 Task: Write the role name "Coordinator of Volunteers".
Action: Mouse moved to (680, 86)
Screenshot: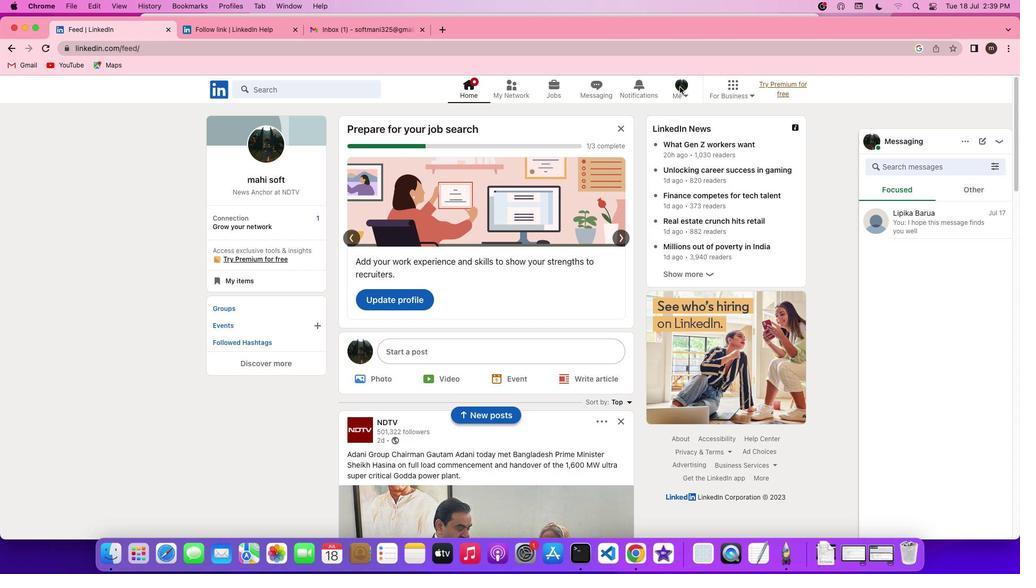 
Action: Mouse pressed left at (680, 86)
Screenshot: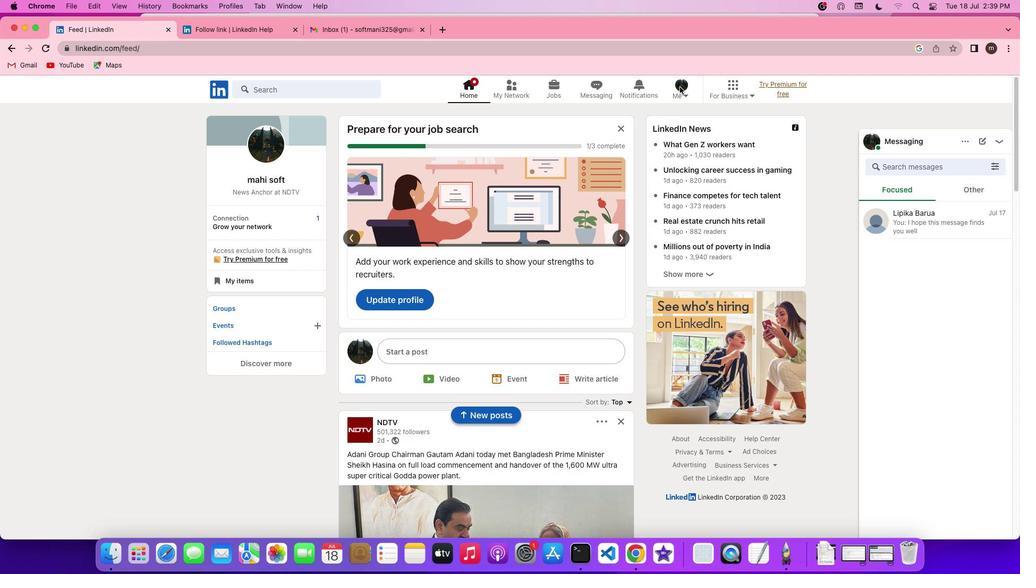 
Action: Mouse pressed left at (680, 86)
Screenshot: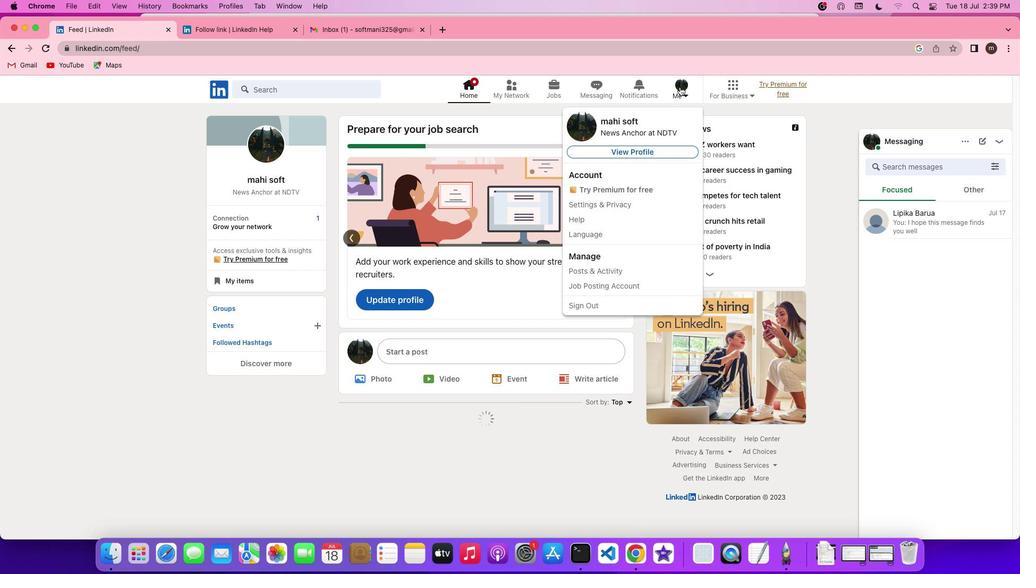 
Action: Mouse pressed left at (680, 86)
Screenshot: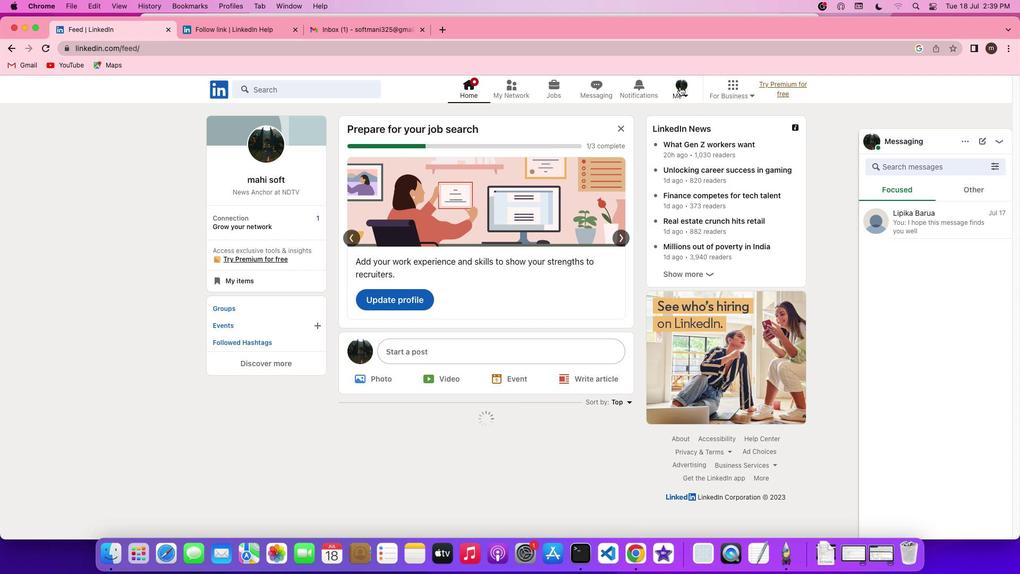
Action: Mouse moved to (654, 153)
Screenshot: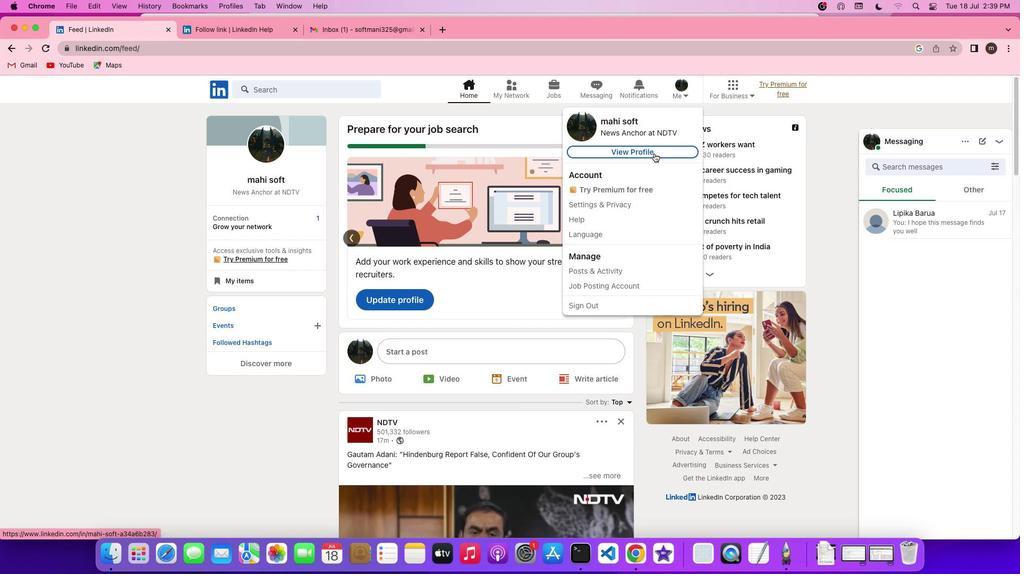 
Action: Mouse pressed left at (654, 153)
Screenshot: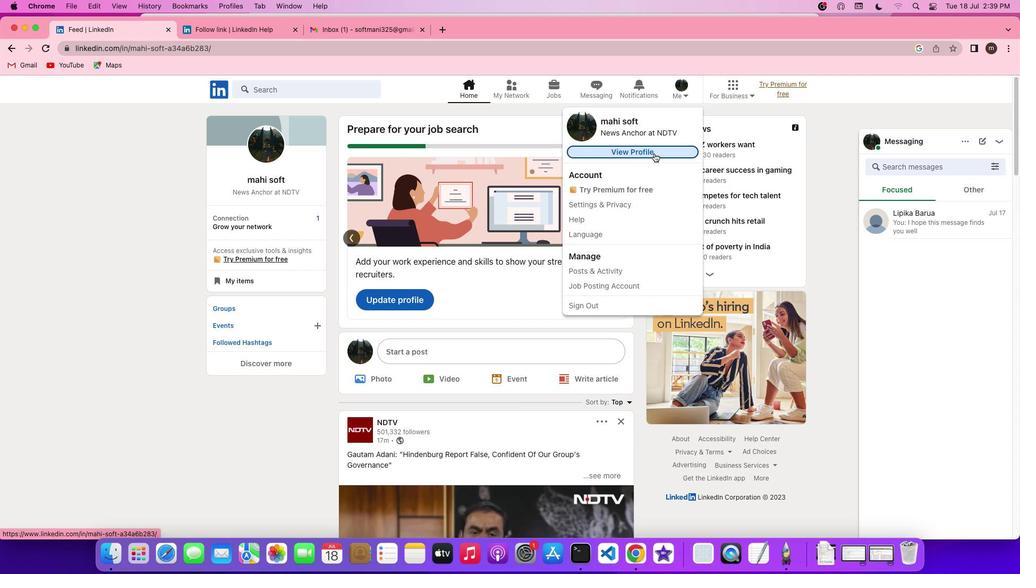 
Action: Mouse moved to (350, 317)
Screenshot: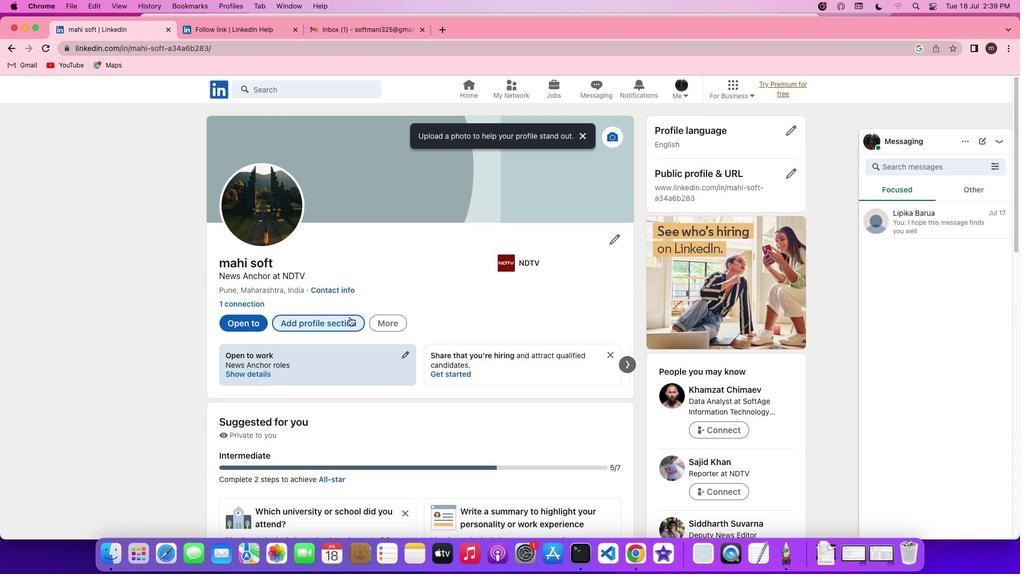 
Action: Mouse pressed left at (350, 317)
Screenshot: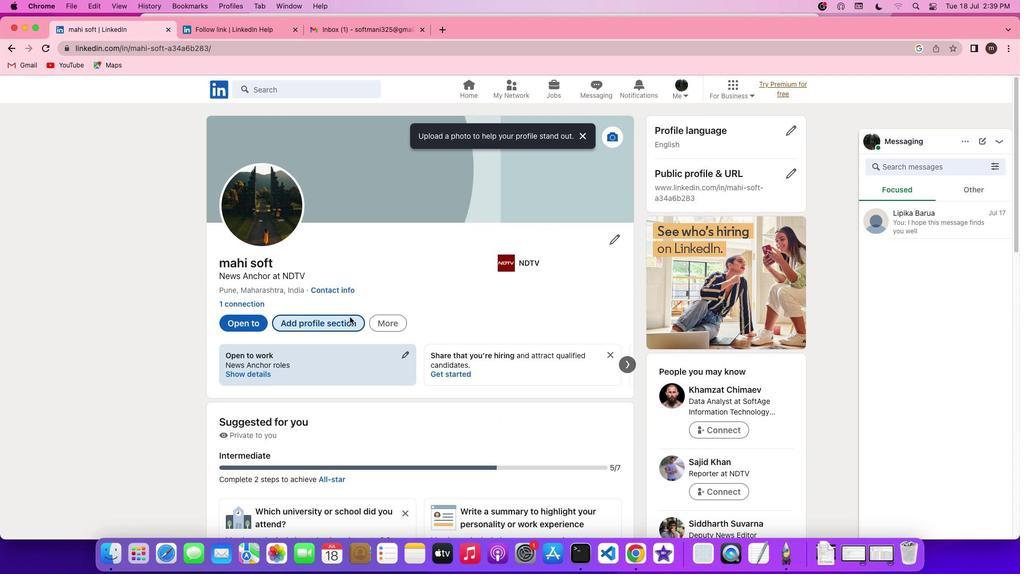 
Action: Mouse moved to (386, 332)
Screenshot: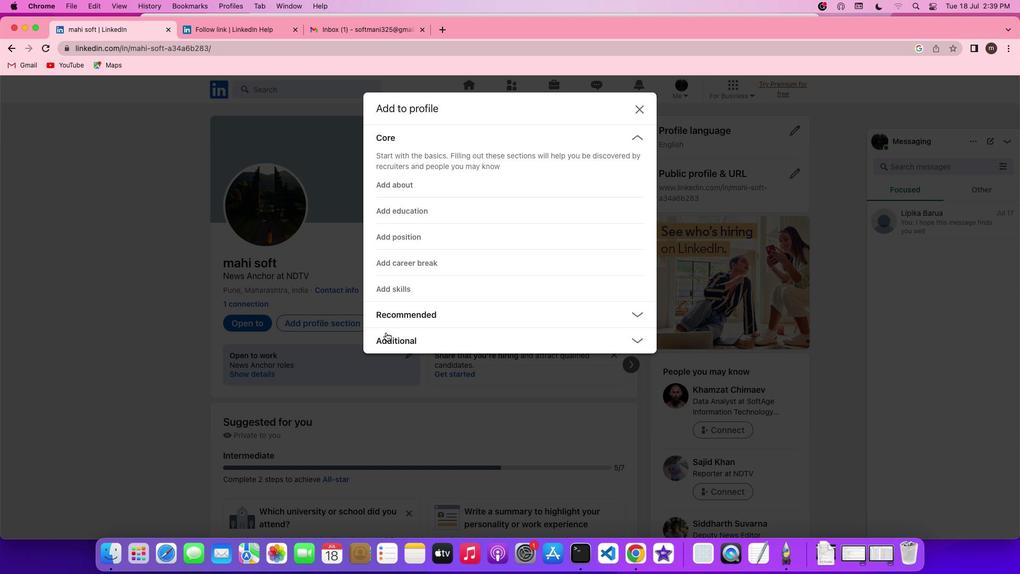 
Action: Mouse pressed left at (386, 332)
Screenshot: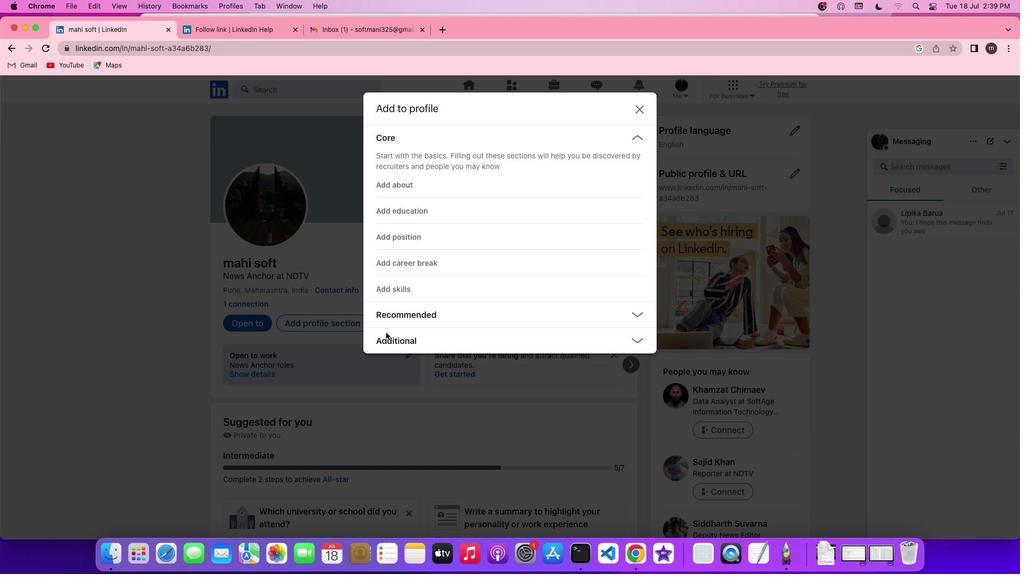 
Action: Mouse moved to (419, 237)
Screenshot: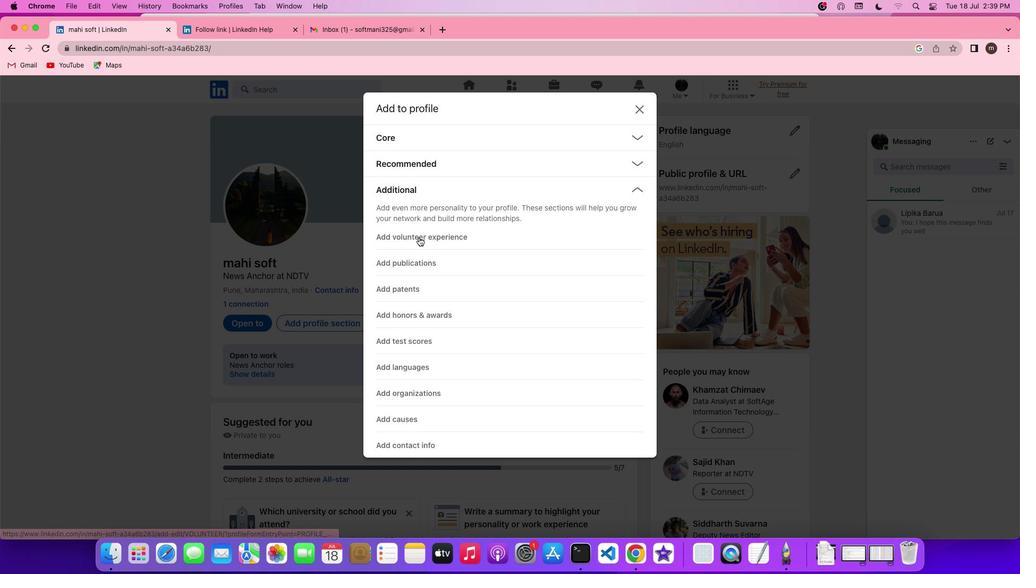 
Action: Mouse pressed left at (419, 237)
Screenshot: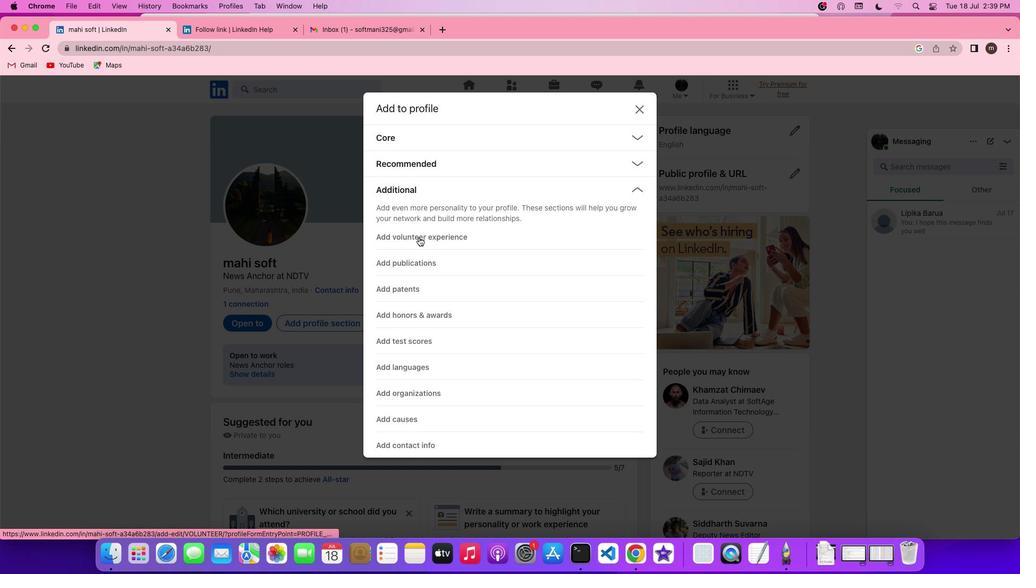 
Action: Mouse moved to (414, 220)
Screenshot: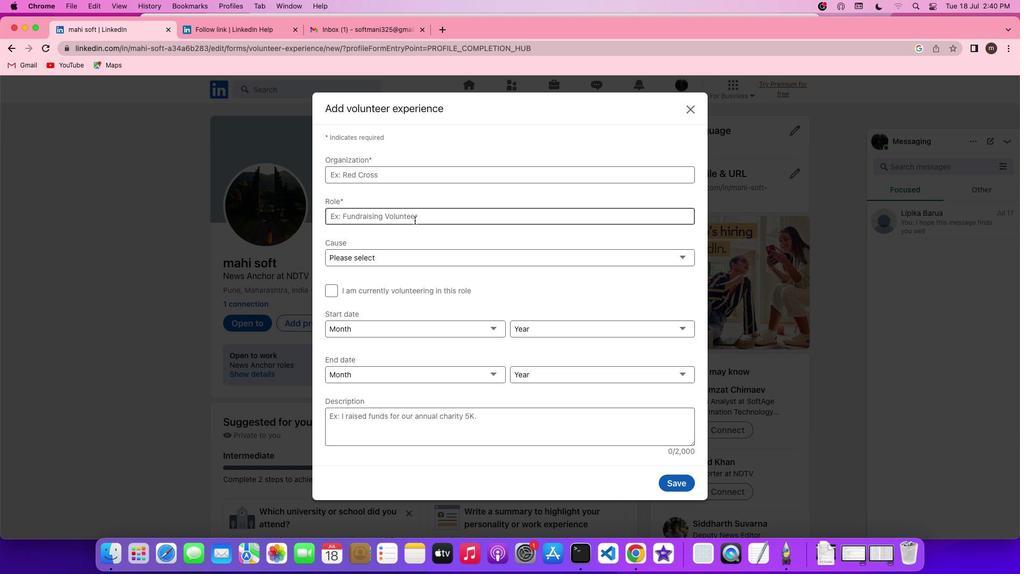 
Action: Mouse pressed left at (414, 220)
Screenshot: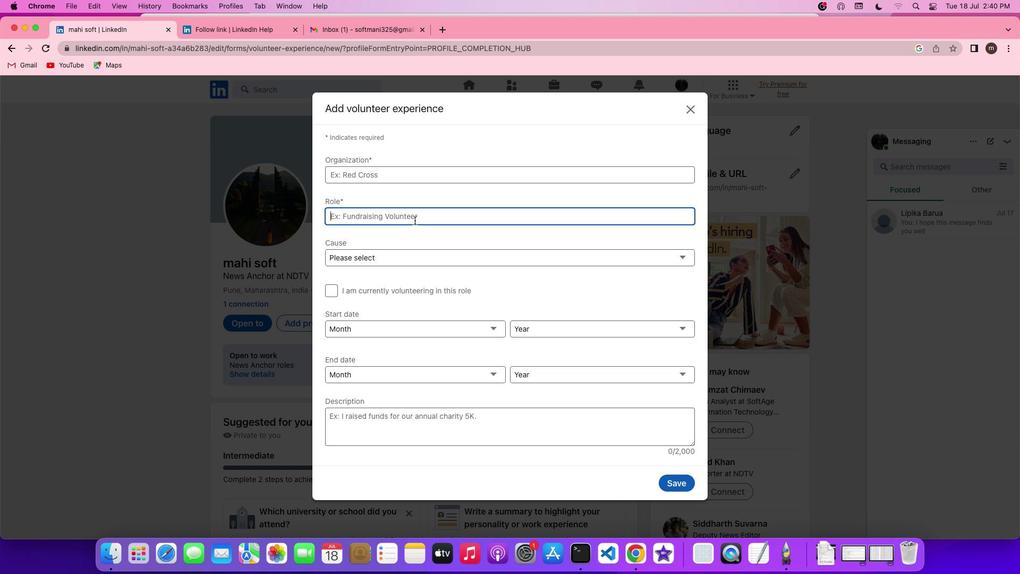 
Action: Key pressed Key.shift'C''o''o''r''d''i''n''a''t''o''r'Key.space'o''f'Key.spaceKey.shift'V''o''l''u''n''t''e''e''r''s'
Screenshot: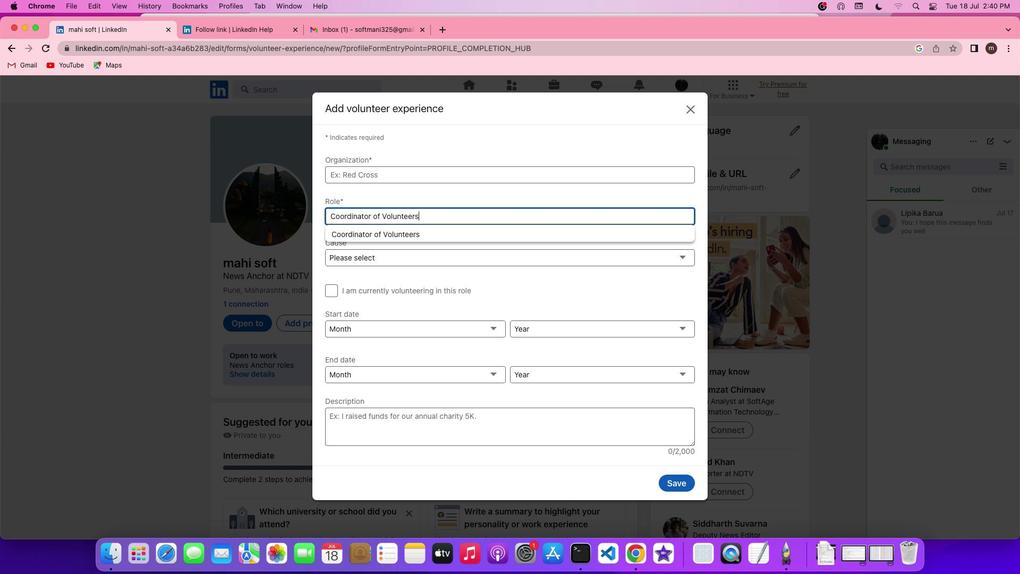 
Action: Mouse moved to (412, 234)
Screenshot: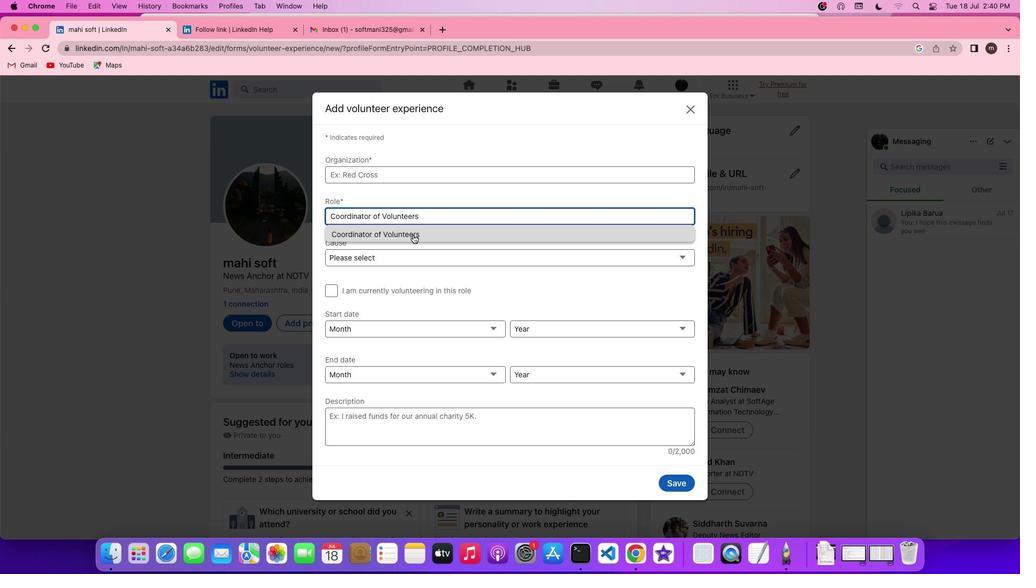 
Action: Mouse pressed left at (412, 234)
Screenshot: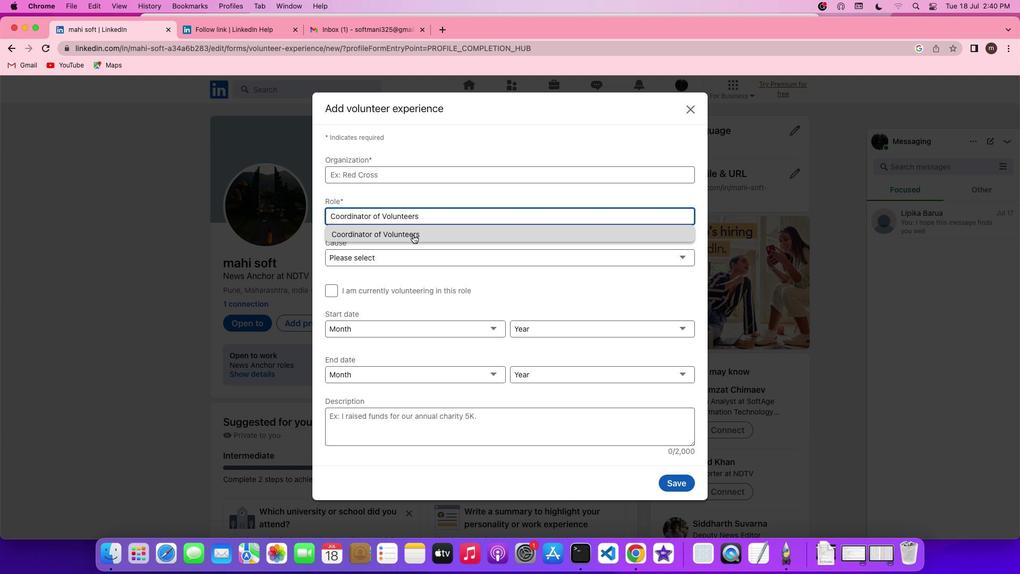 
Action: Mouse moved to (412, 236)
Screenshot: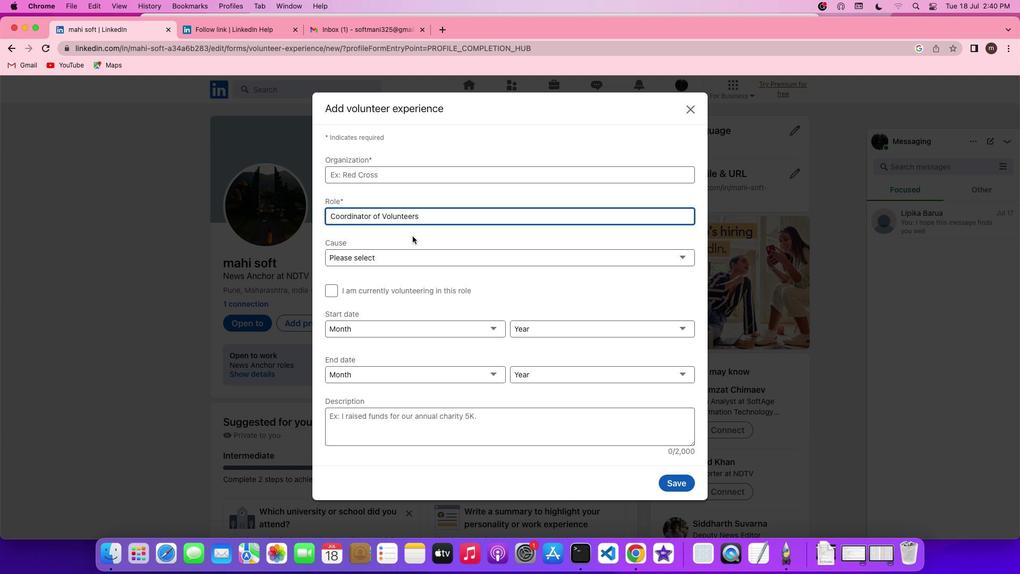 
